 Task: Look for products in the category "Superfoods" from Sunwarrior only.
Action: Mouse moved to (284, 130)
Screenshot: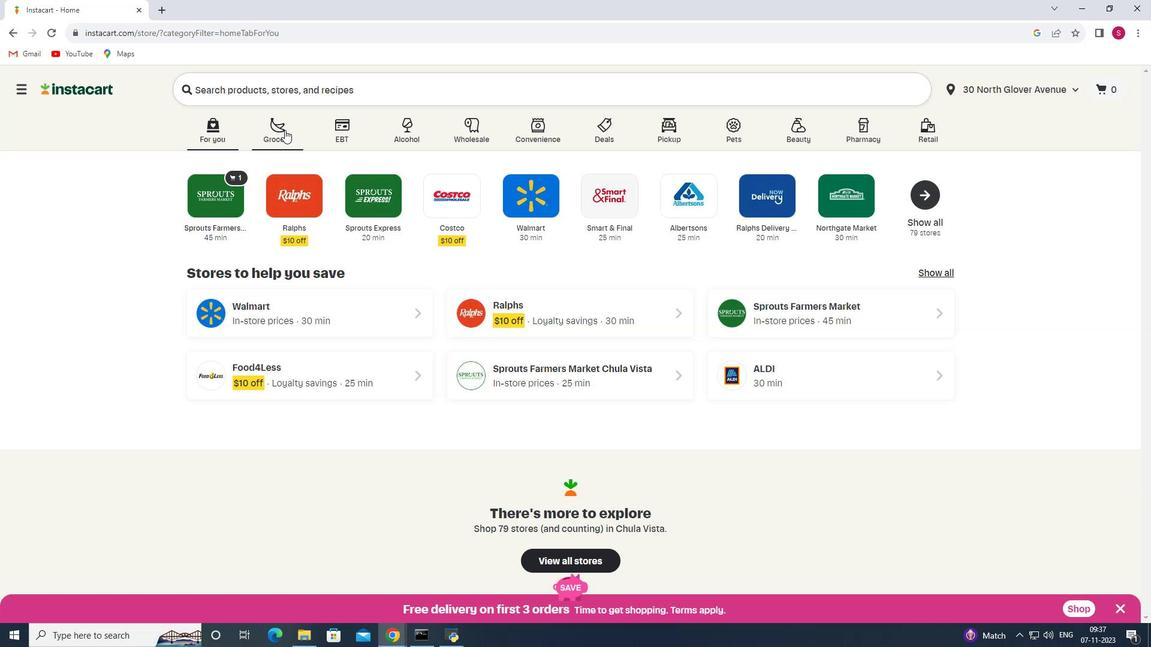 
Action: Mouse pressed left at (284, 130)
Screenshot: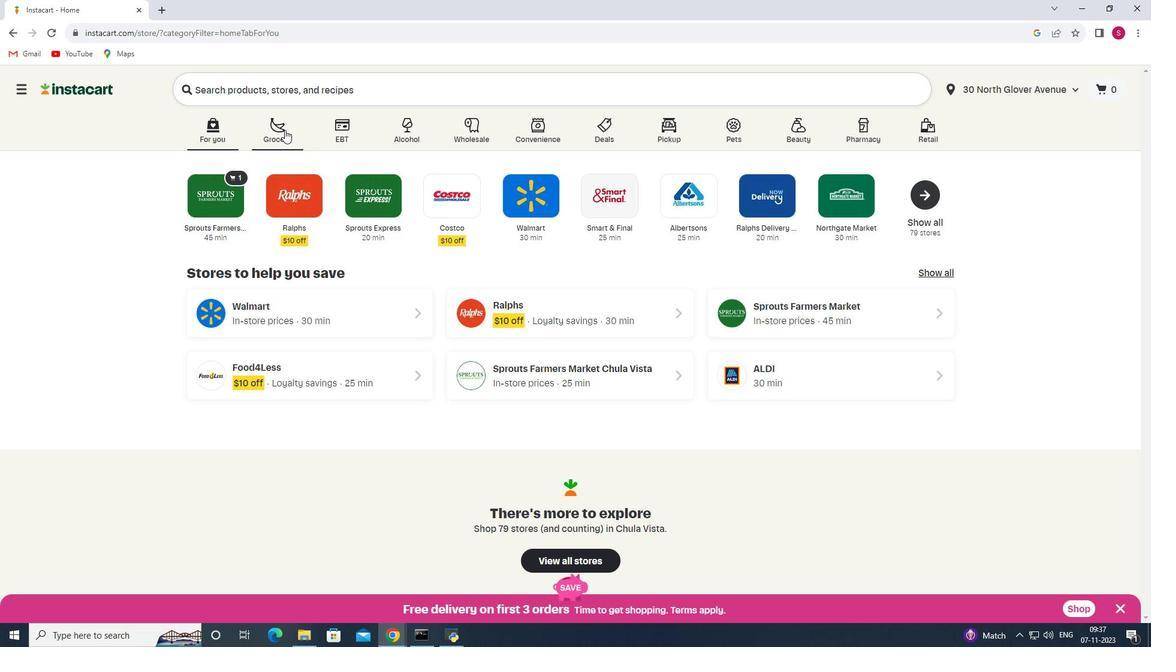 
Action: Mouse moved to (296, 350)
Screenshot: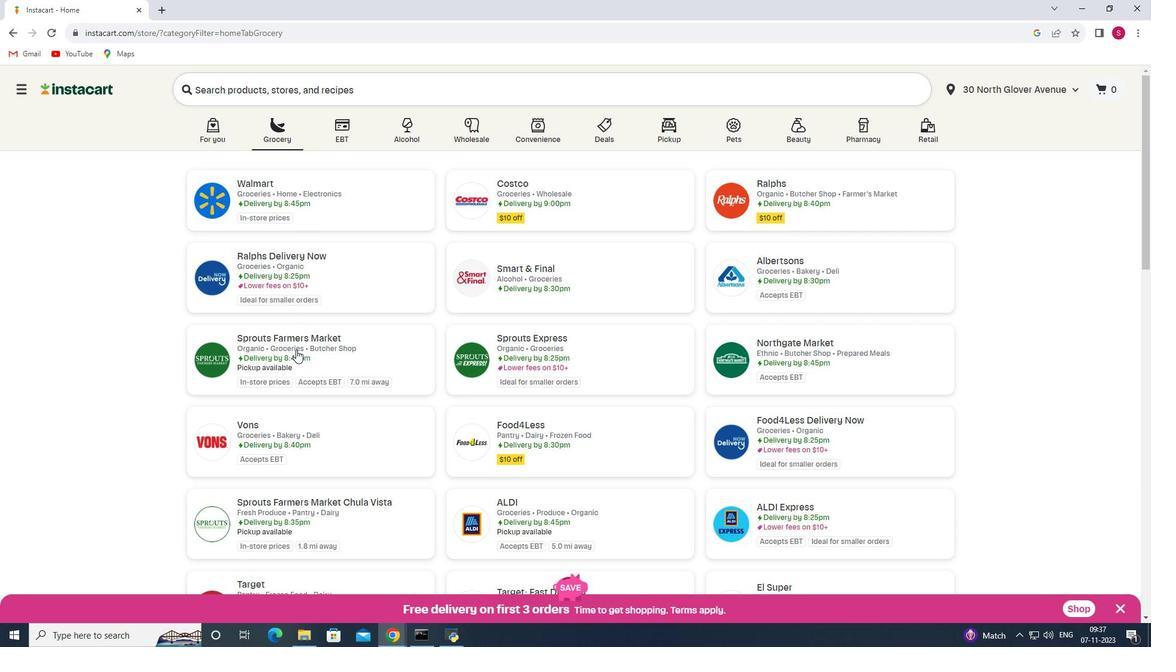 
Action: Mouse pressed left at (296, 350)
Screenshot: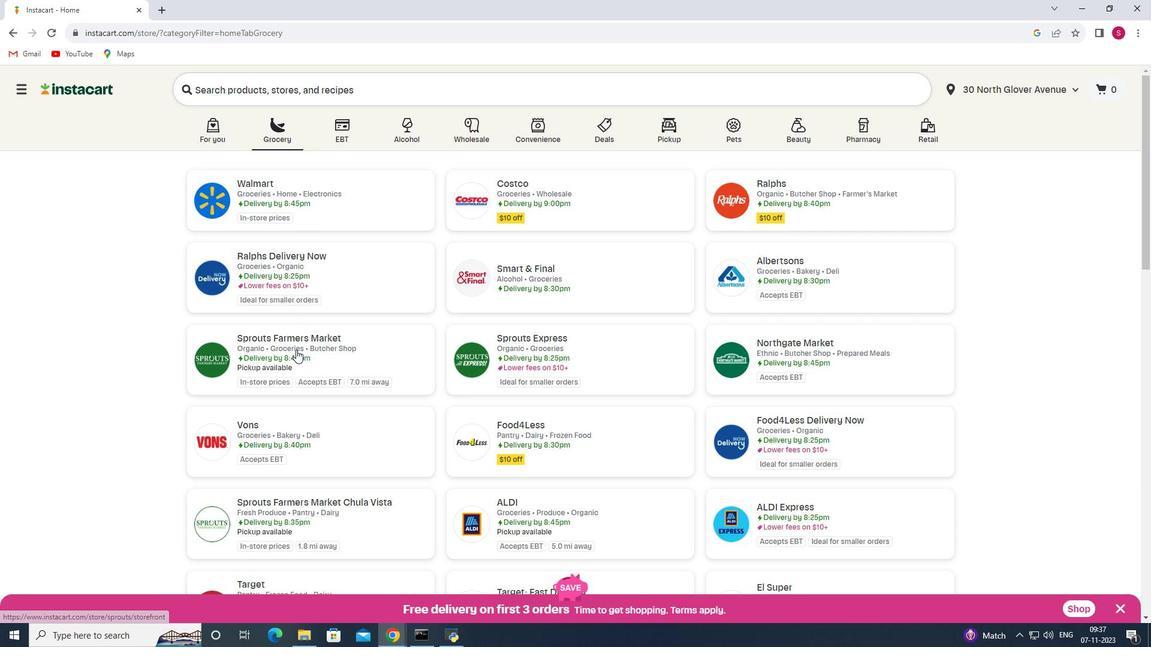 
Action: Mouse moved to (74, 395)
Screenshot: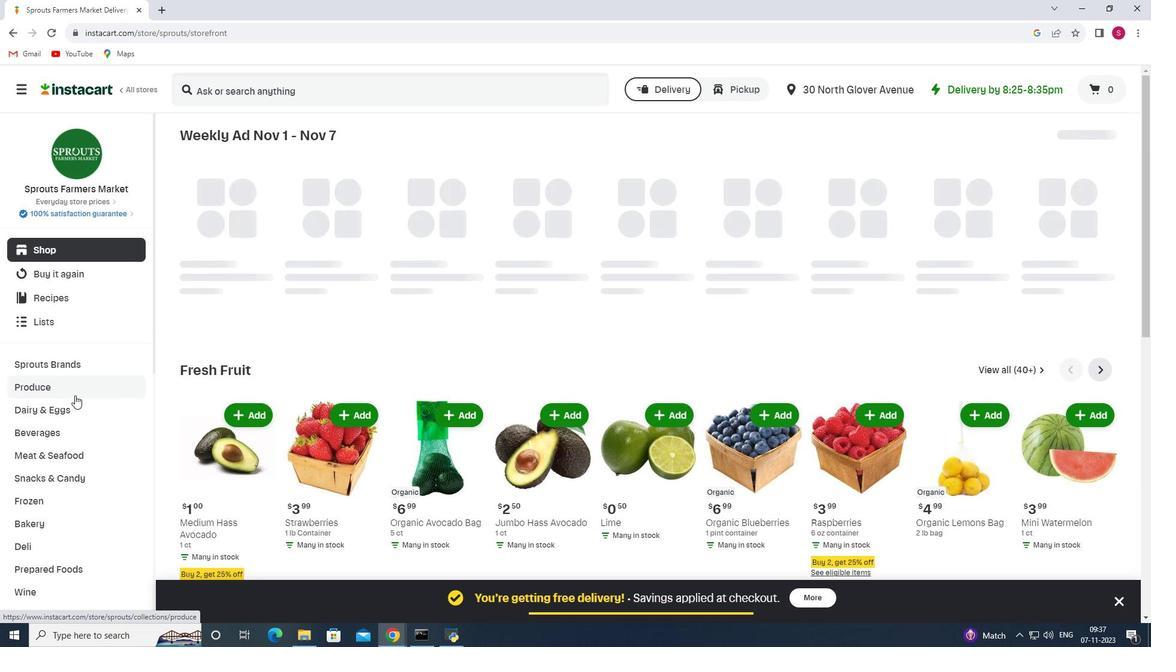 
Action: Mouse scrolled (74, 395) with delta (0, 0)
Screenshot: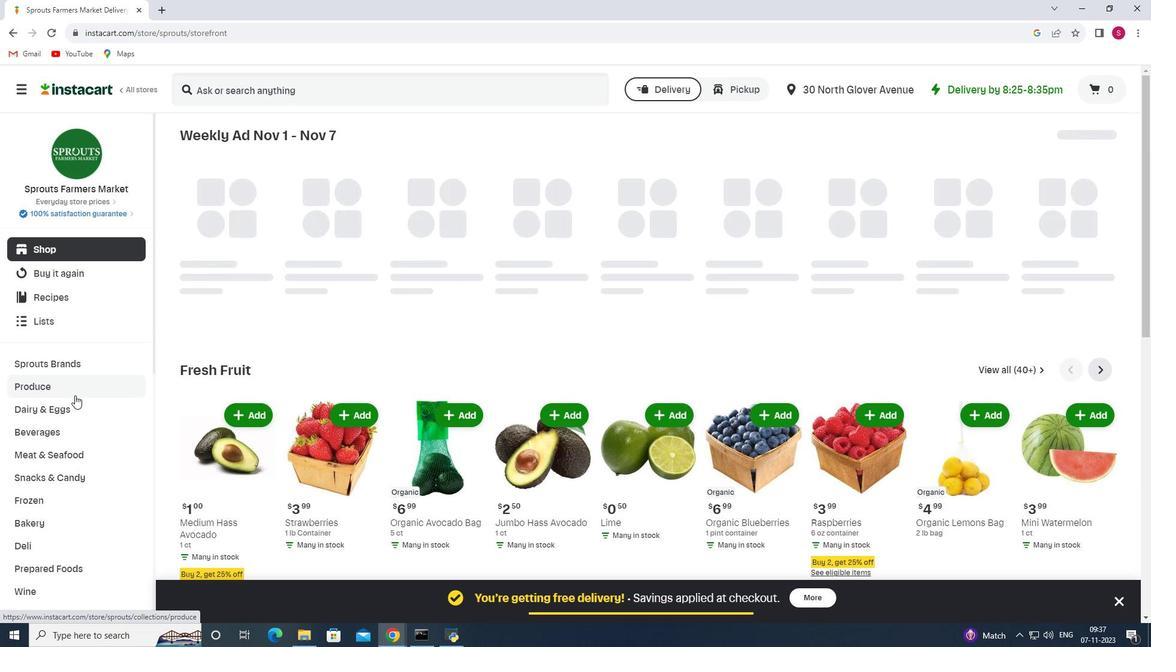 
Action: Mouse scrolled (74, 395) with delta (0, 0)
Screenshot: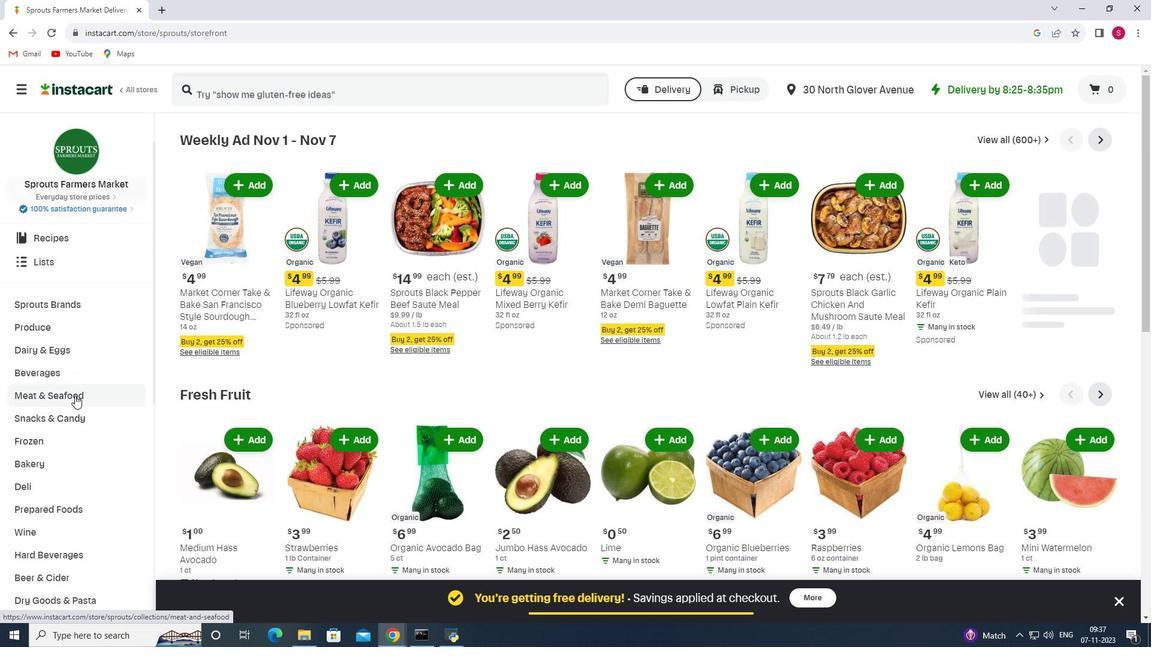 
Action: Mouse scrolled (74, 395) with delta (0, 0)
Screenshot: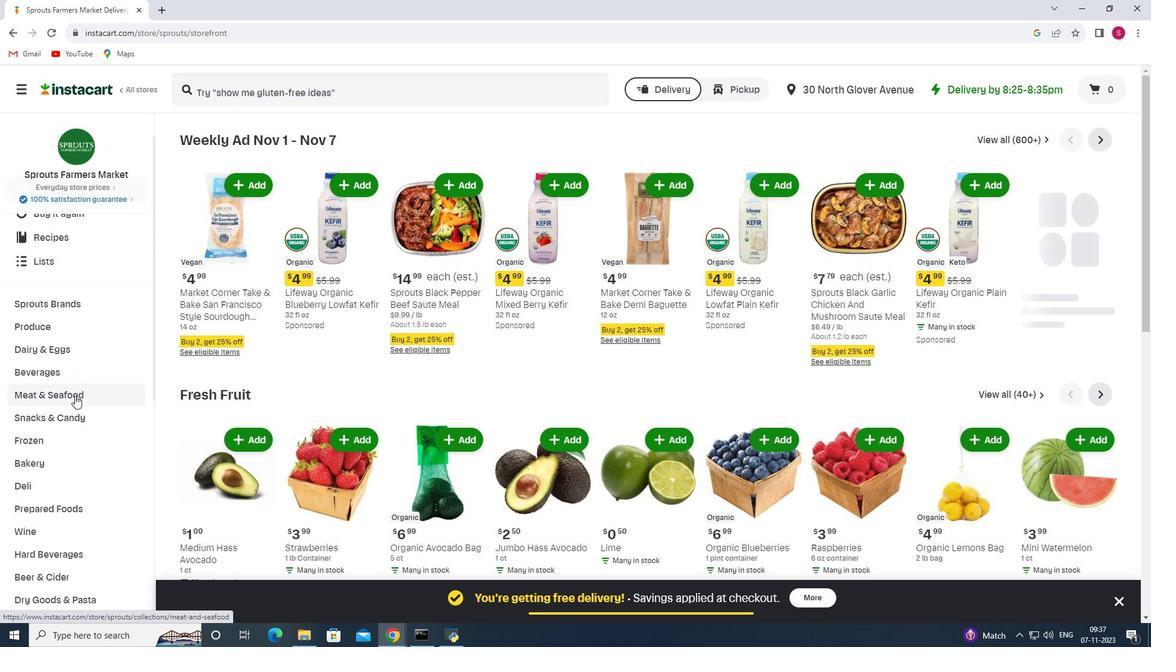 
Action: Mouse scrolled (74, 395) with delta (0, 0)
Screenshot: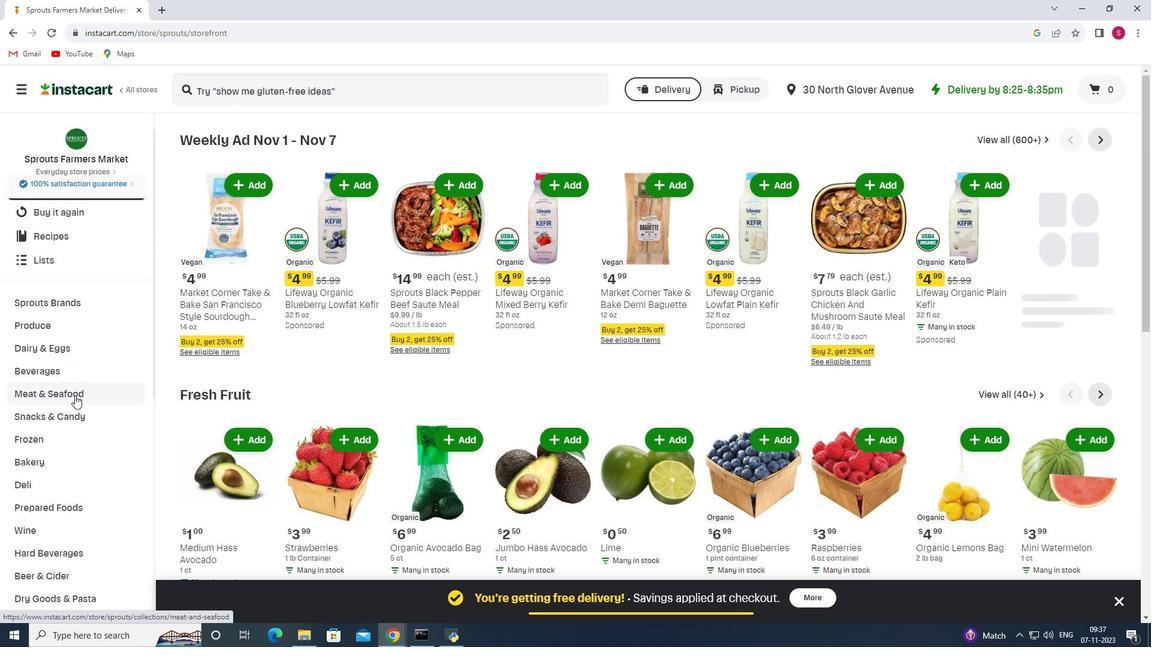 
Action: Mouse scrolled (74, 395) with delta (0, 0)
Screenshot: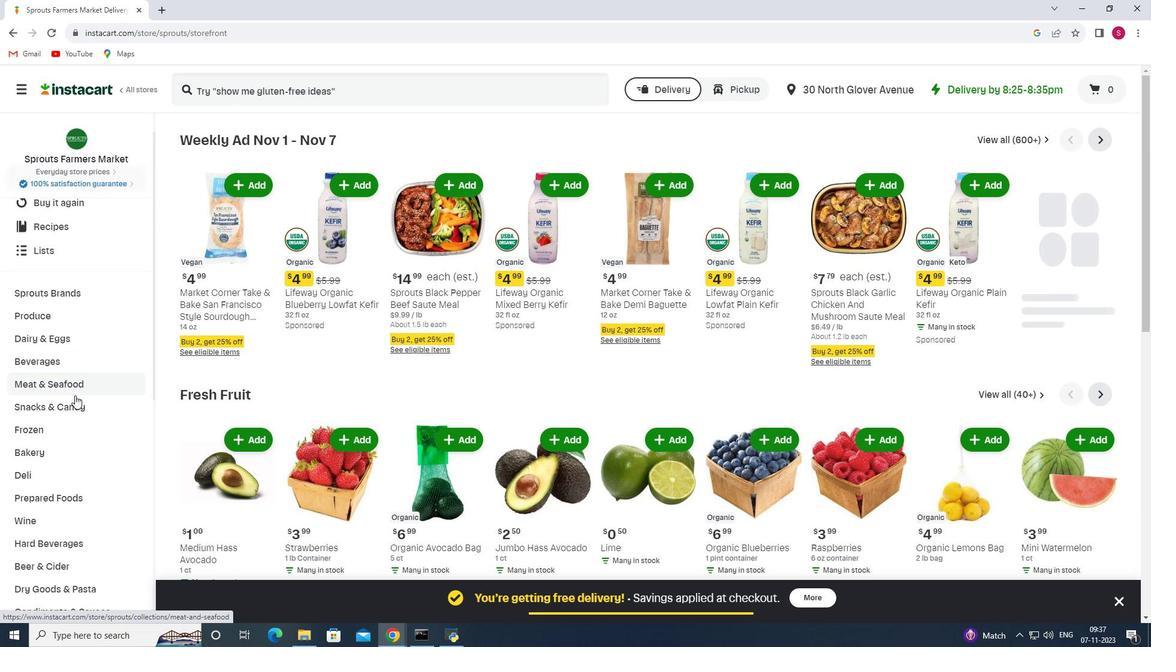 
Action: Mouse scrolled (74, 395) with delta (0, 0)
Screenshot: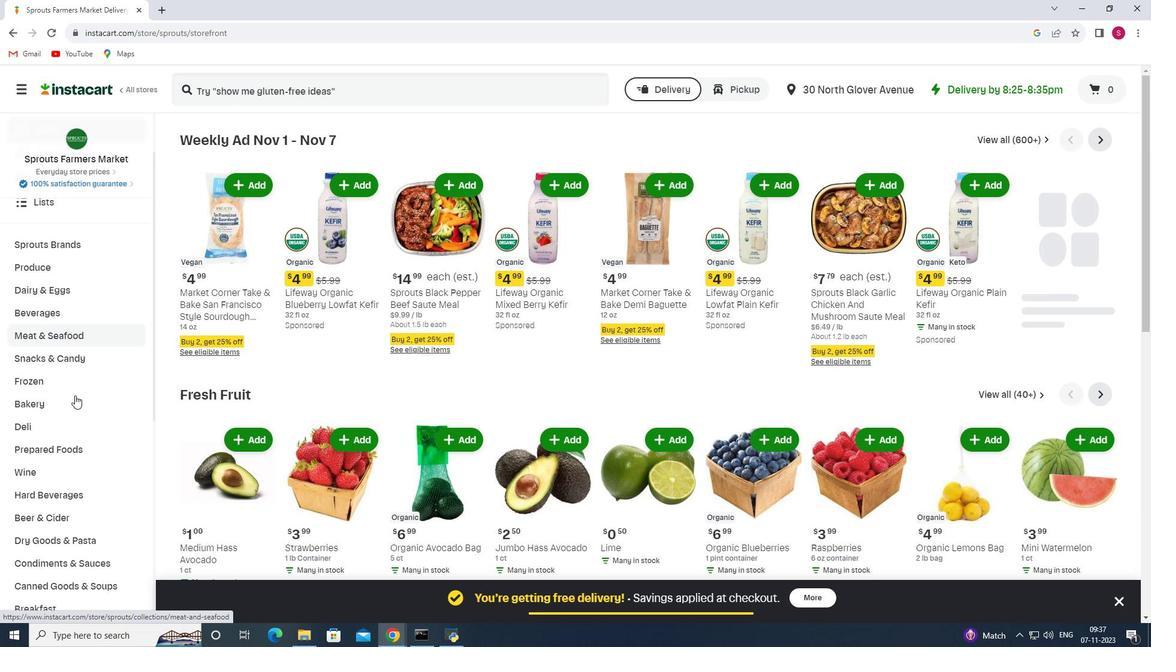 
Action: Mouse scrolled (74, 395) with delta (0, 0)
Screenshot: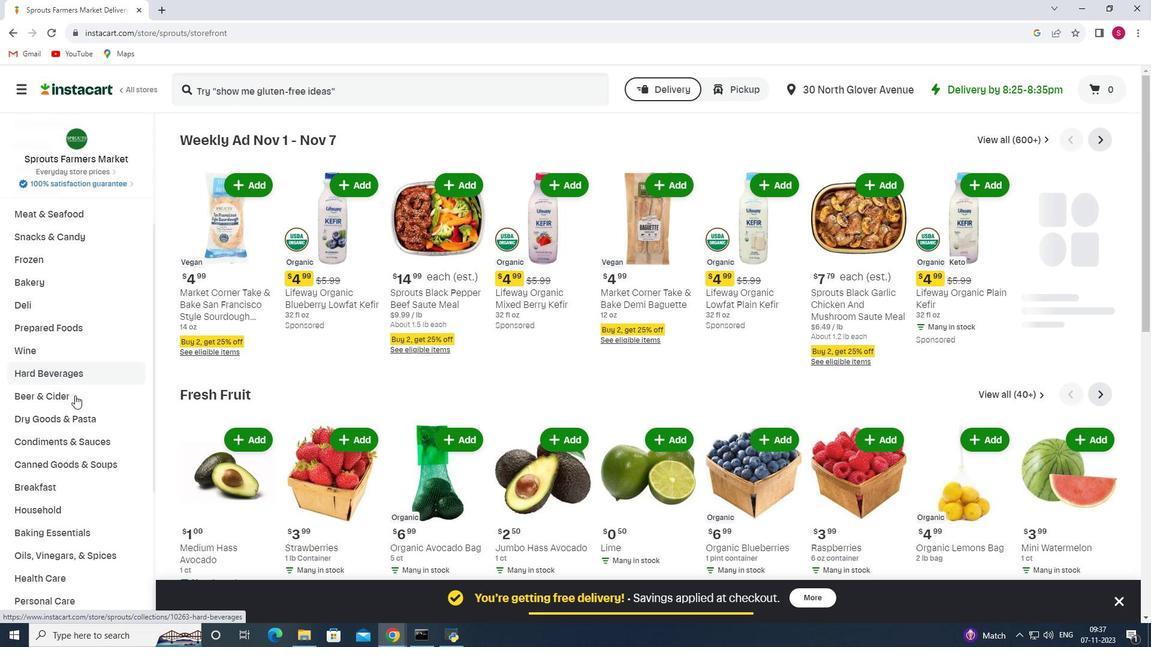 
Action: Mouse scrolled (74, 395) with delta (0, 0)
Screenshot: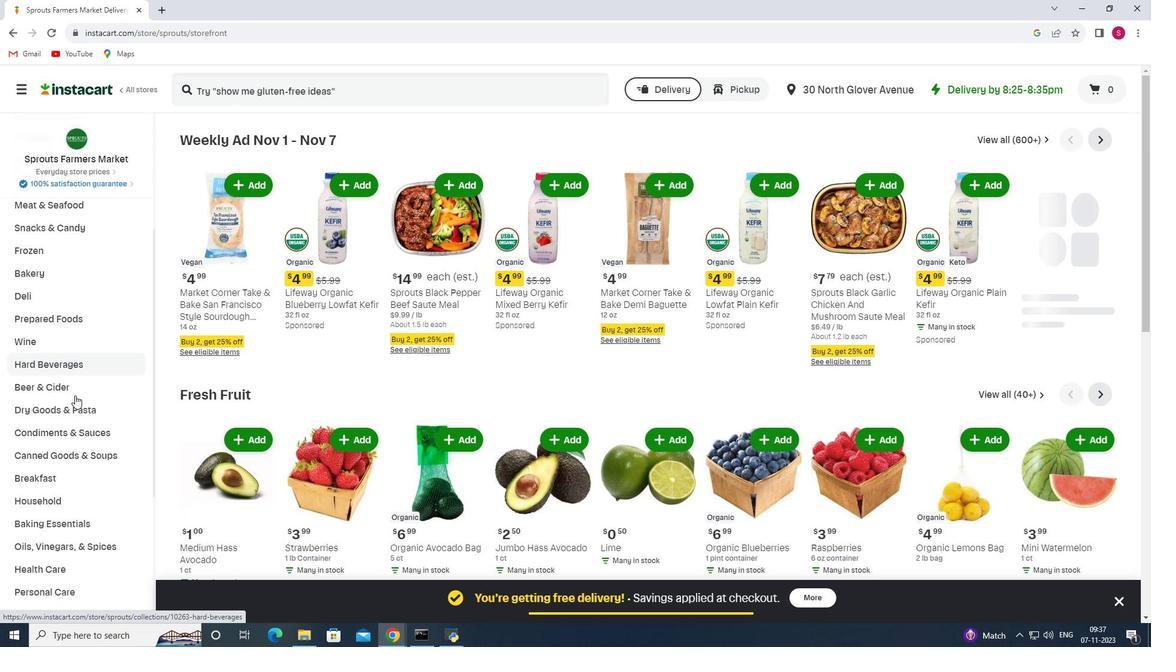 
Action: Mouse scrolled (74, 395) with delta (0, 0)
Screenshot: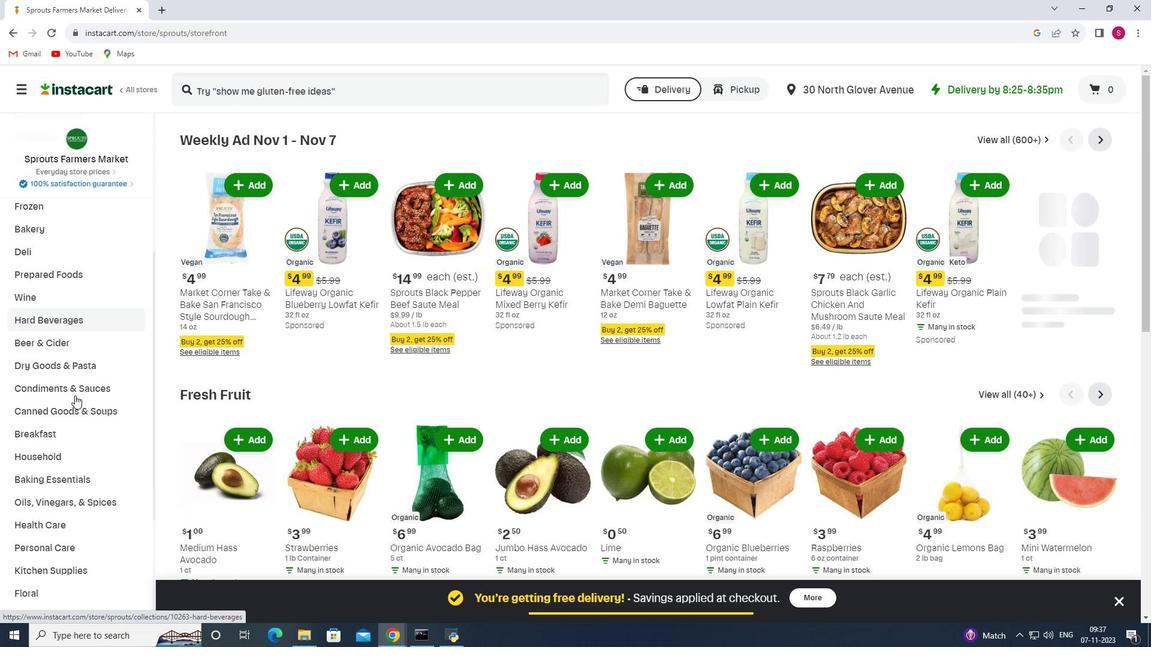 
Action: Mouse scrolled (74, 395) with delta (0, 0)
Screenshot: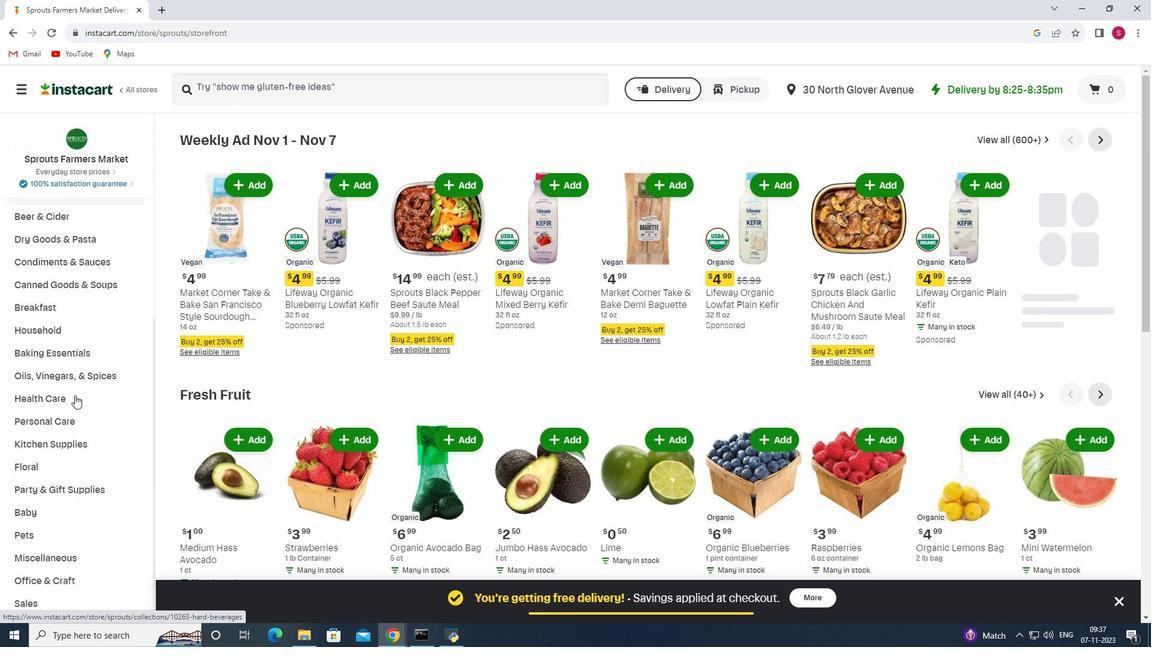
Action: Mouse scrolled (74, 395) with delta (0, 0)
Screenshot: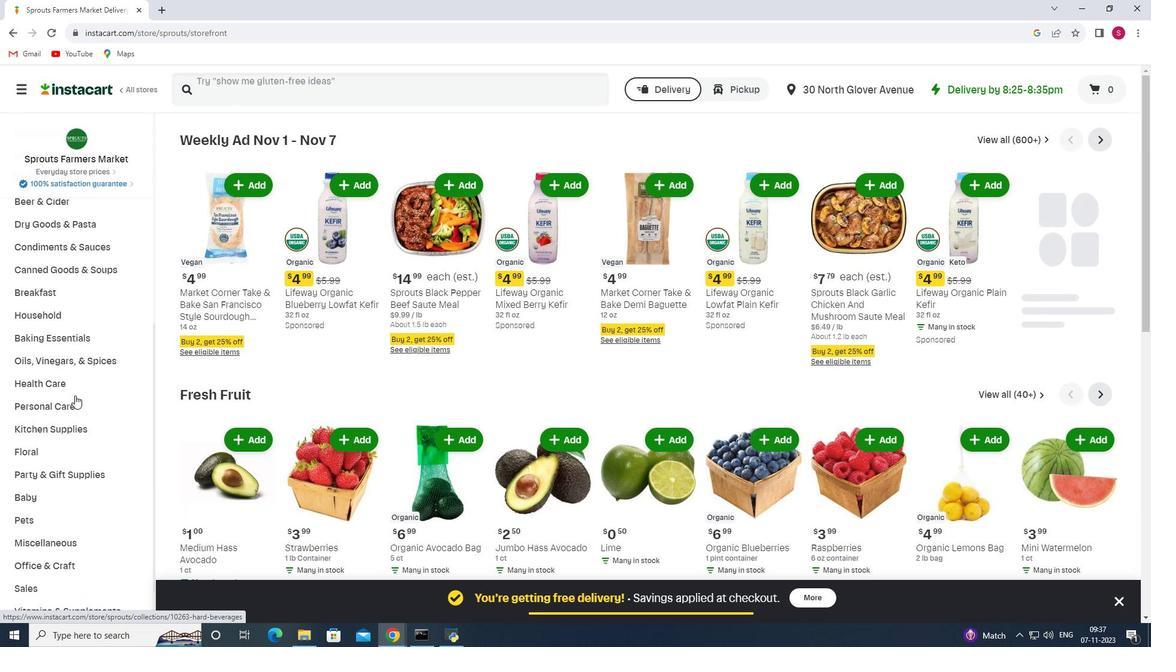 
Action: Mouse moved to (93, 325)
Screenshot: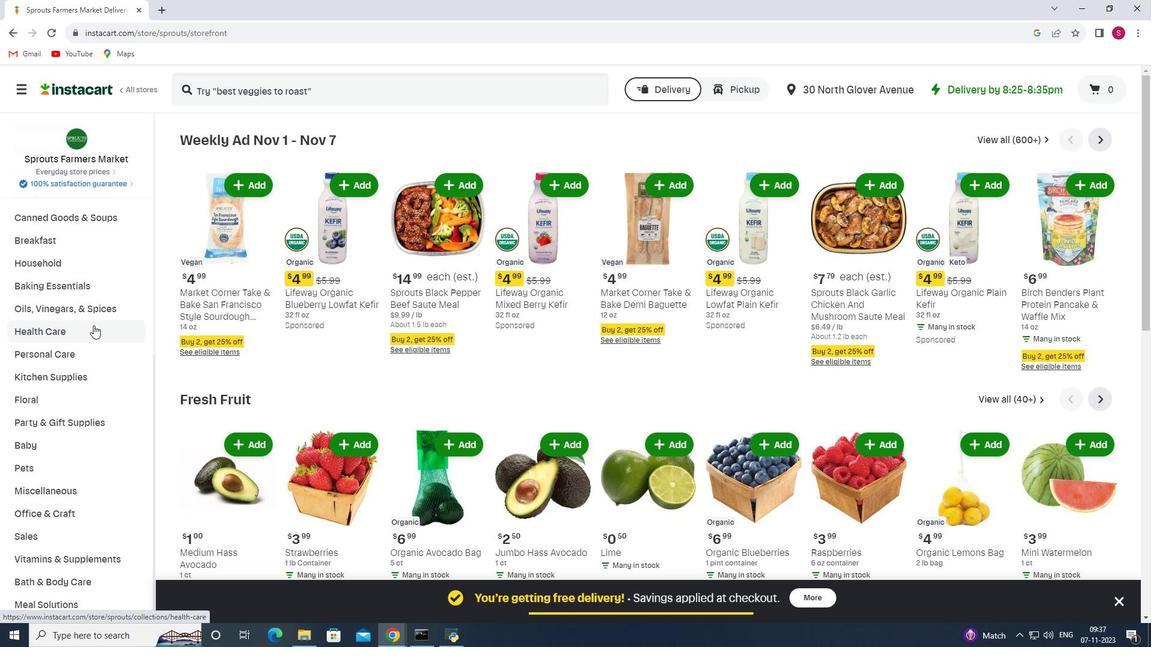 
Action: Mouse pressed left at (93, 325)
Screenshot: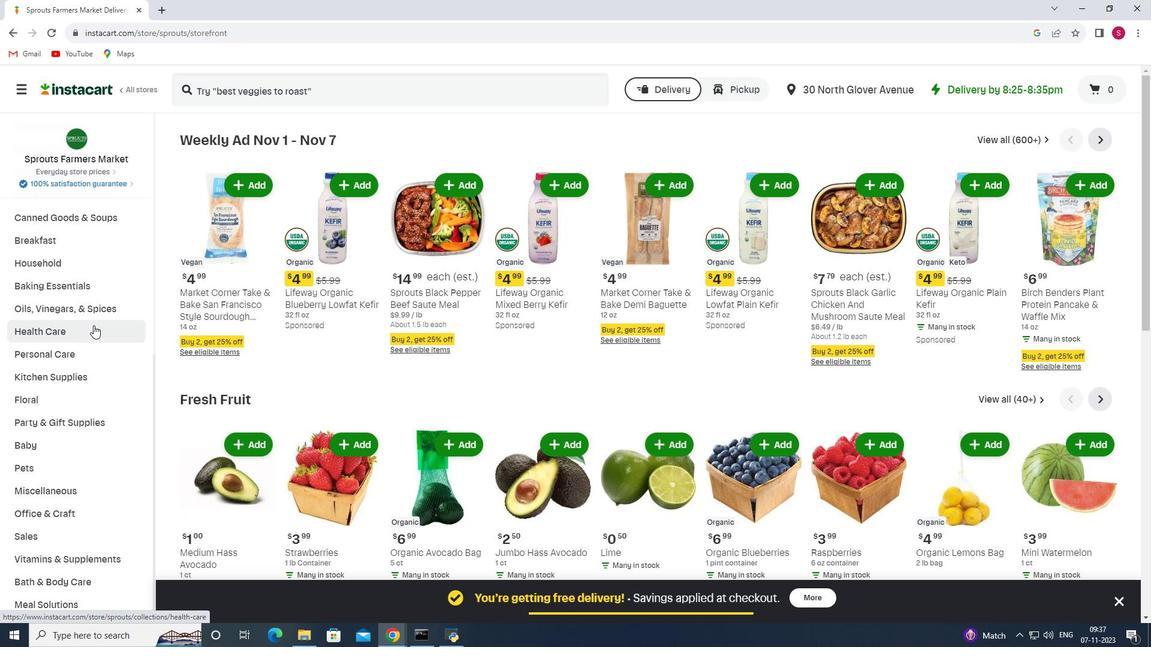 
Action: Mouse moved to (420, 166)
Screenshot: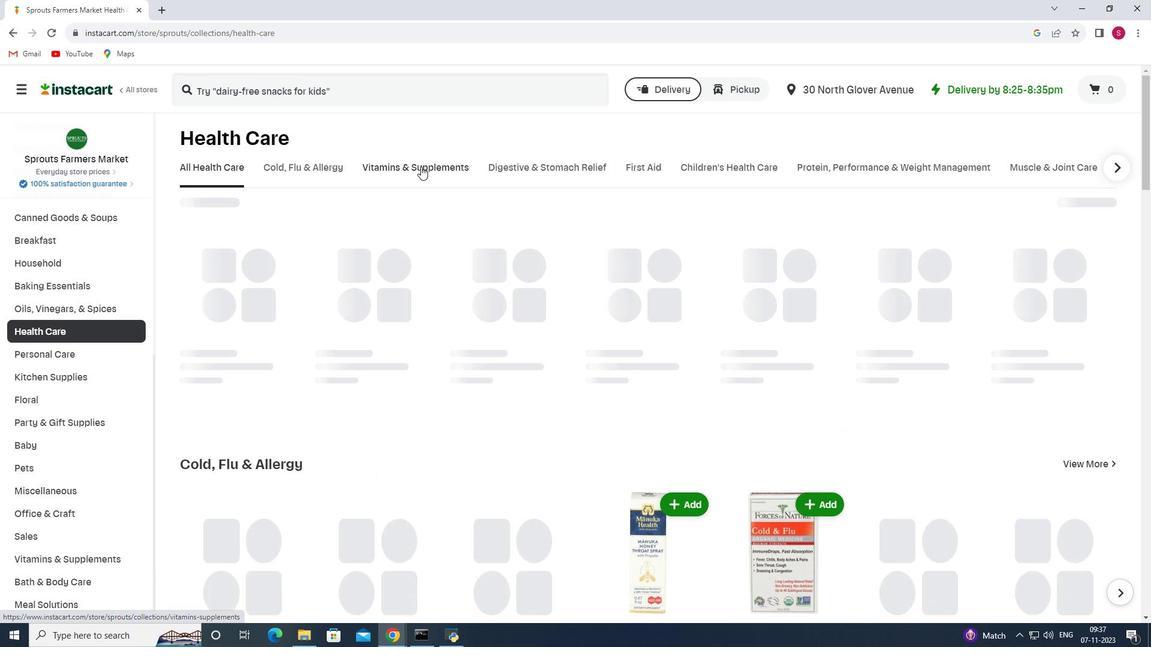 
Action: Mouse pressed left at (420, 166)
Screenshot: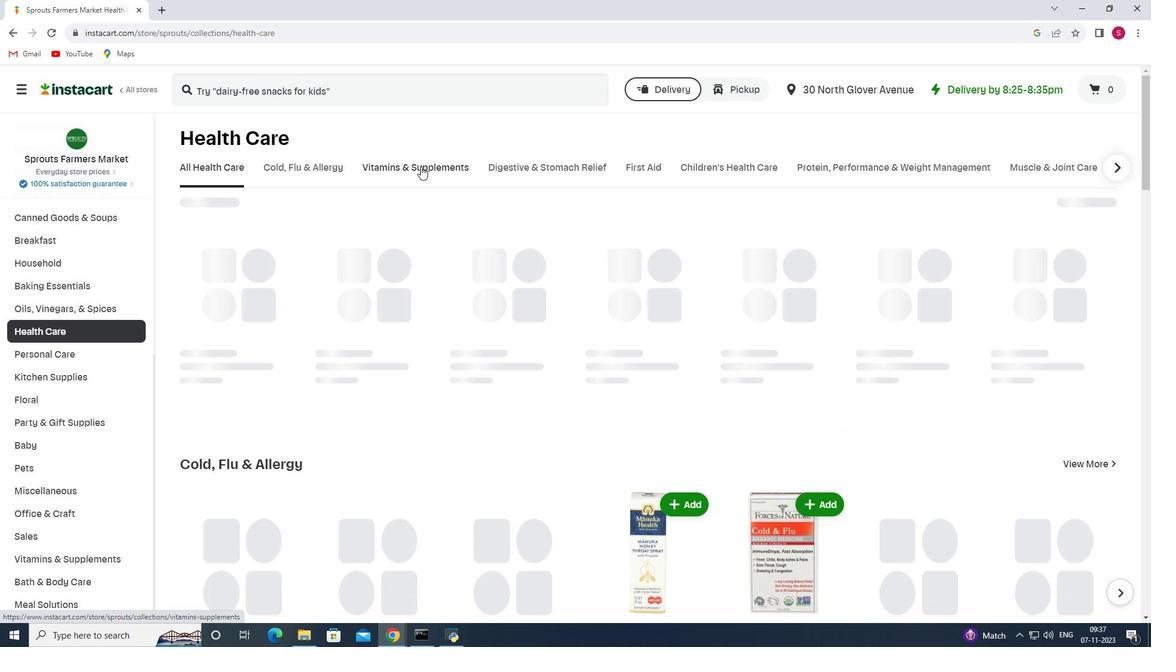 
Action: Mouse moved to (482, 235)
Screenshot: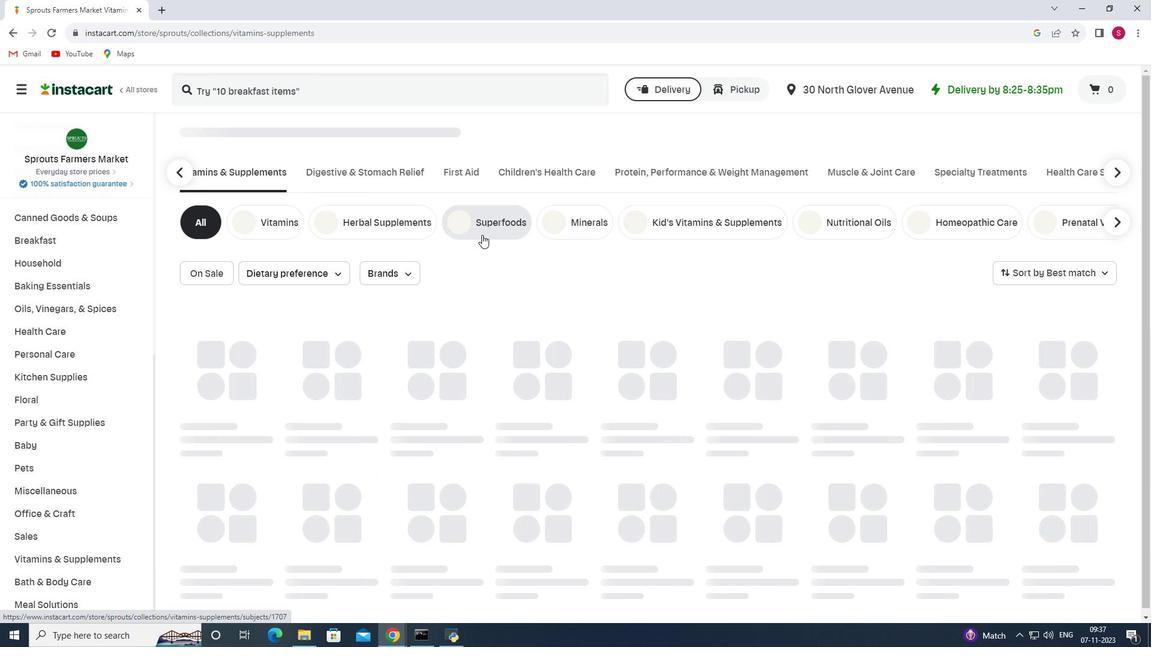 
Action: Mouse pressed left at (482, 235)
Screenshot: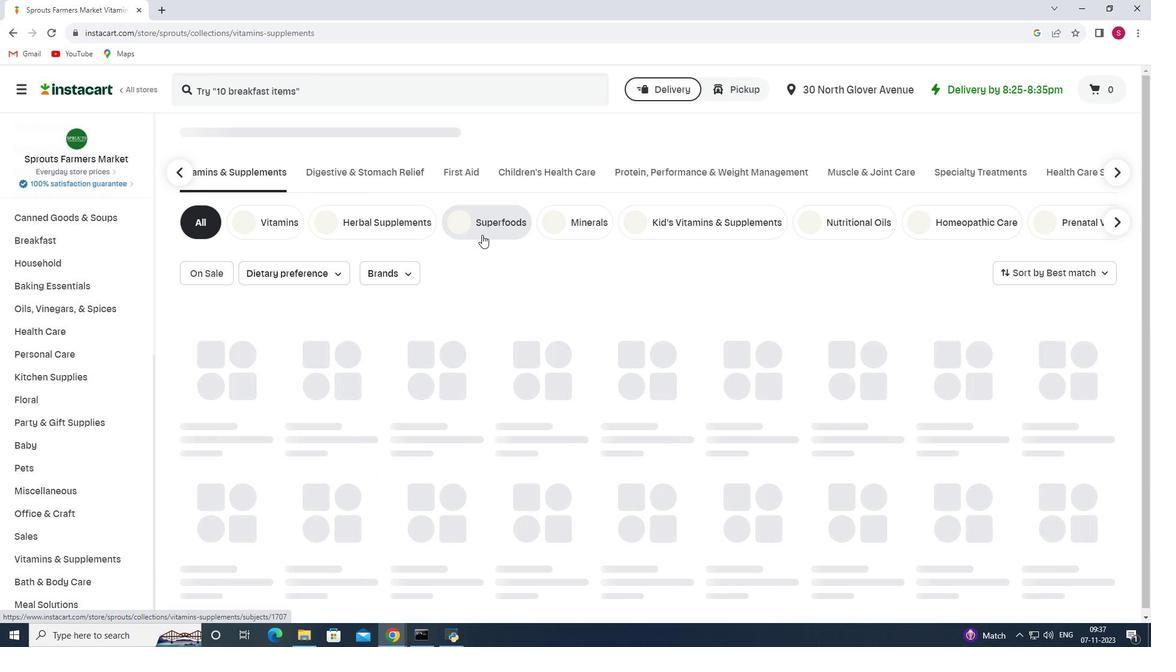 
Action: Mouse moved to (397, 262)
Screenshot: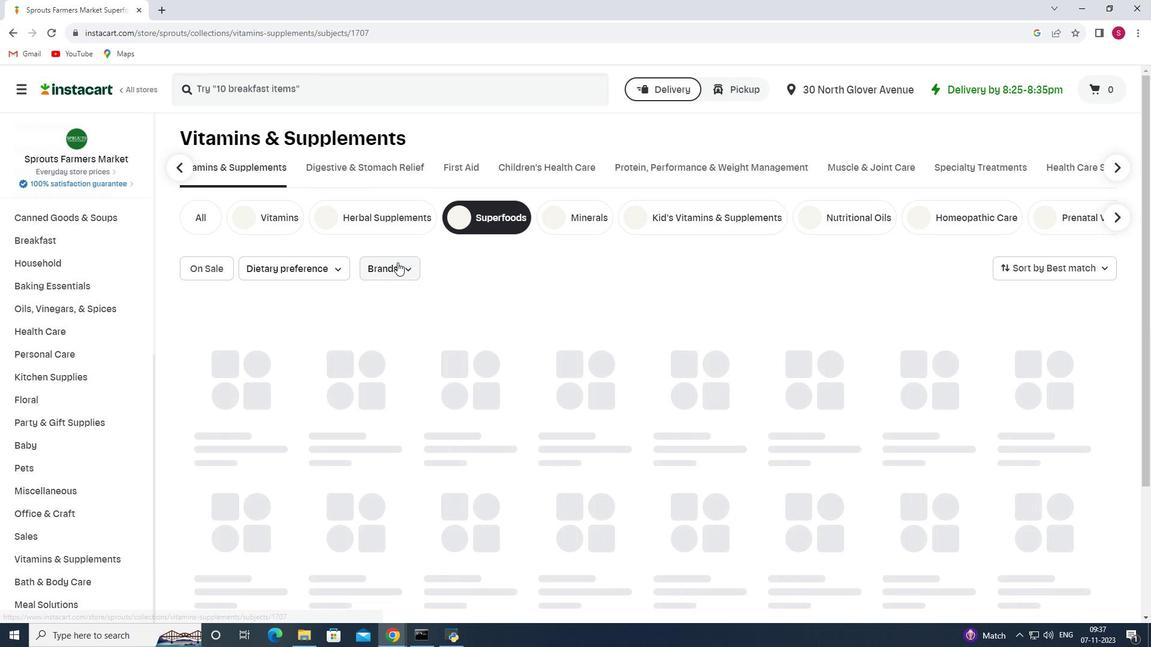 
Action: Mouse pressed left at (397, 262)
Screenshot: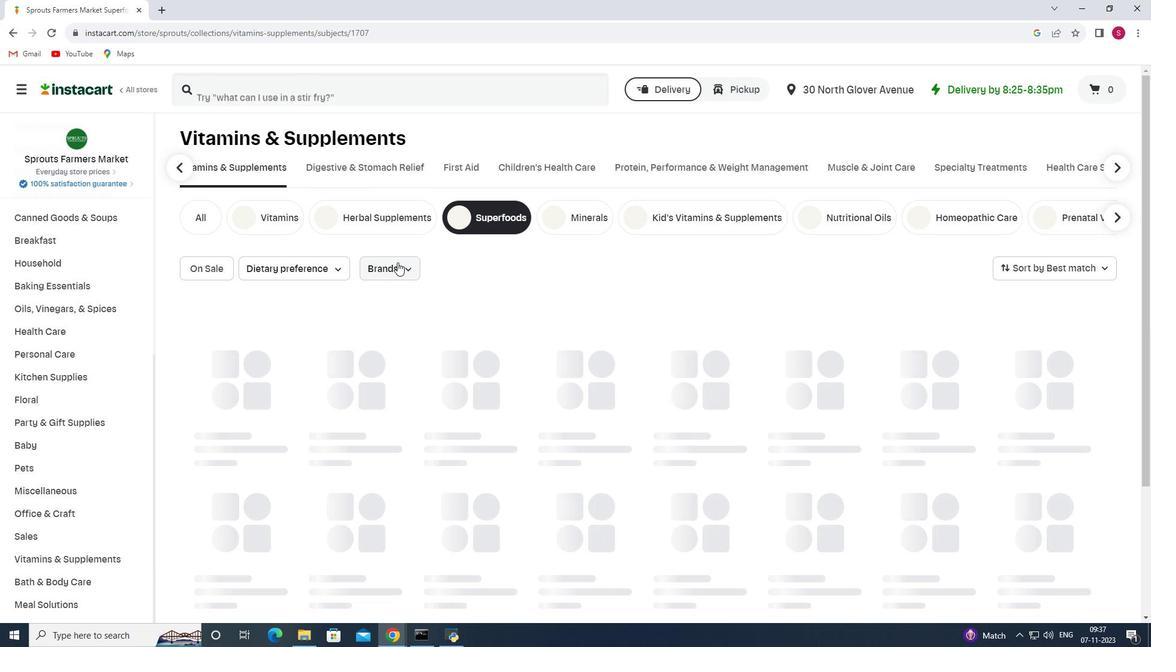 
Action: Mouse moved to (414, 319)
Screenshot: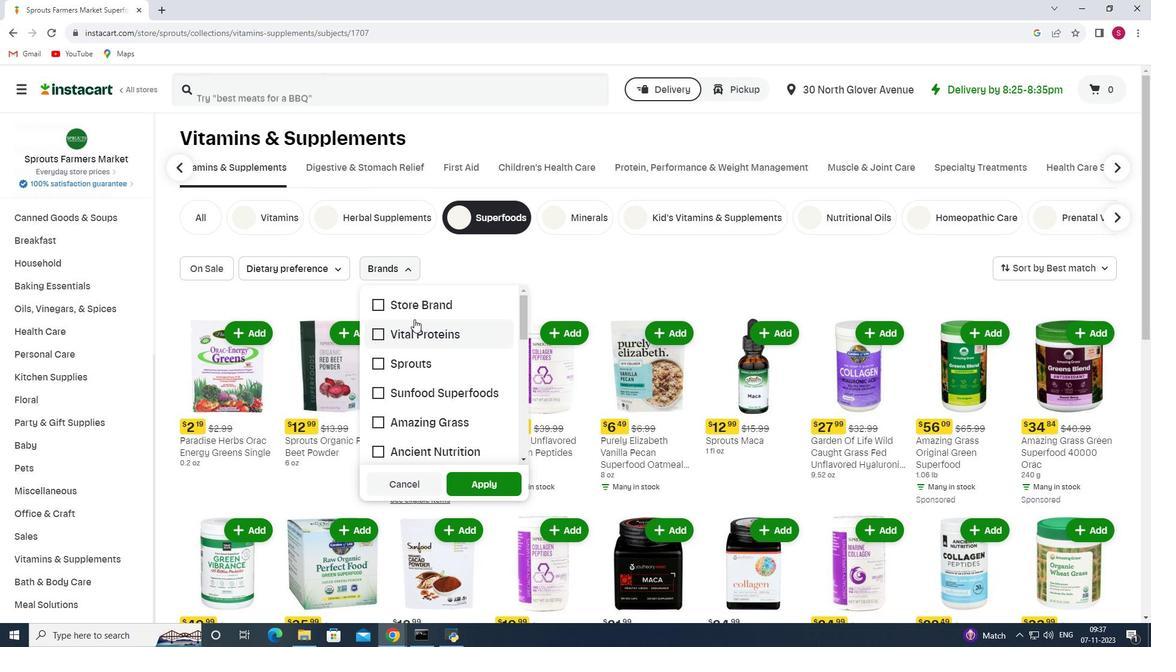 
Action: Mouse scrolled (414, 319) with delta (0, 0)
Screenshot: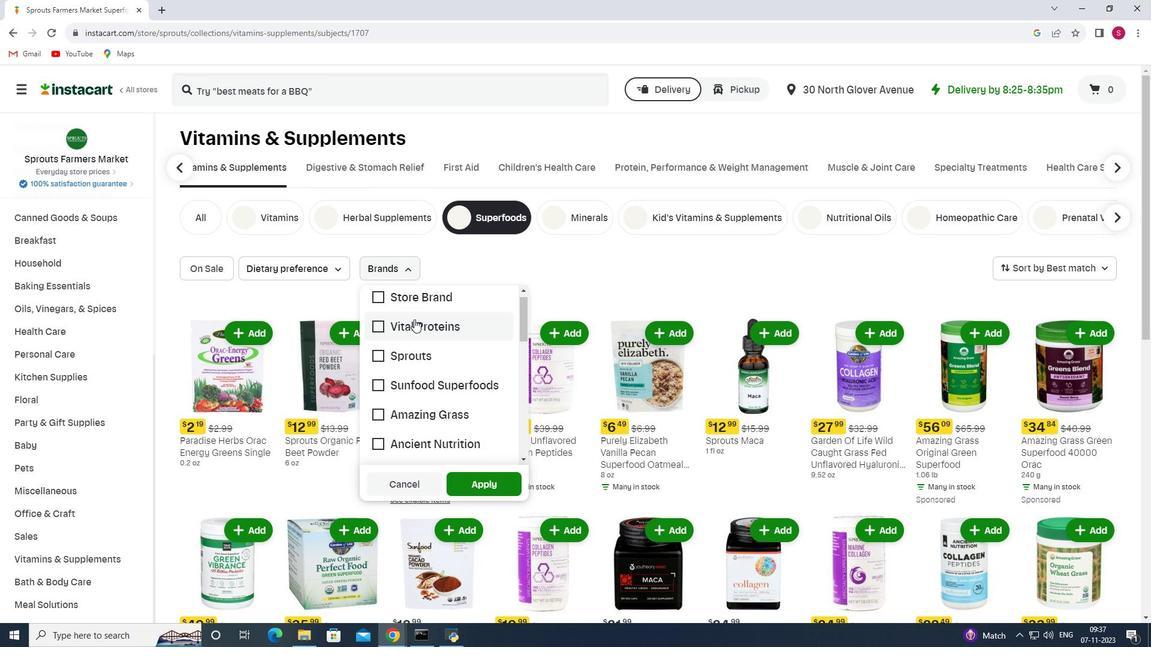 
Action: Mouse scrolled (414, 319) with delta (0, 0)
Screenshot: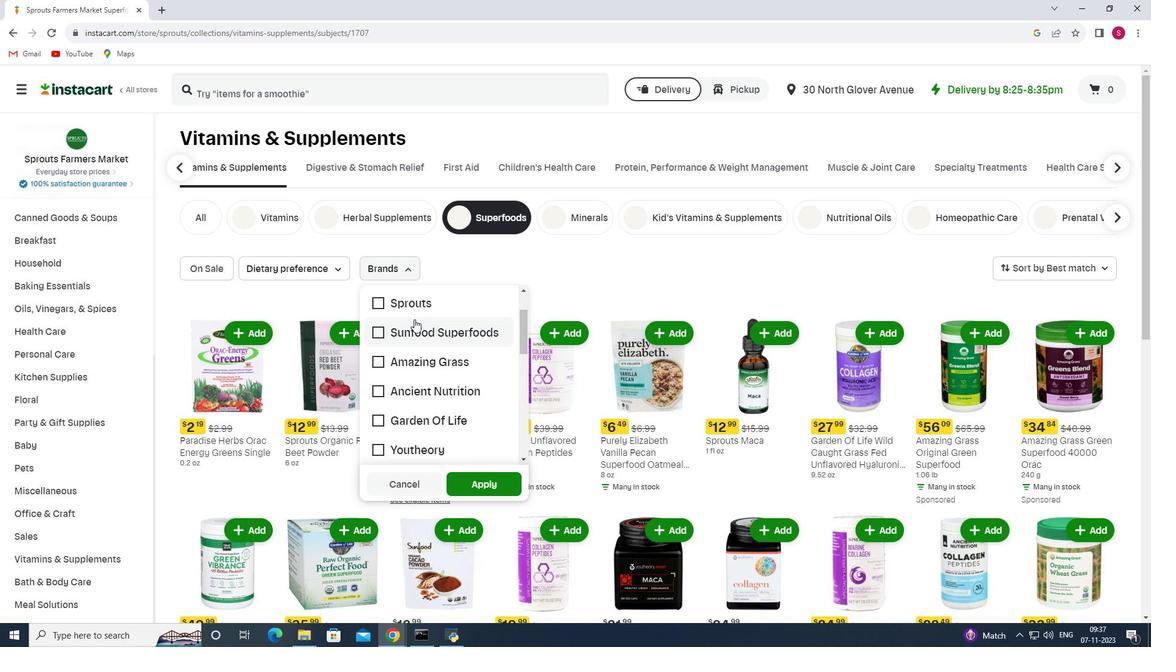
Action: Mouse scrolled (414, 319) with delta (0, 0)
Screenshot: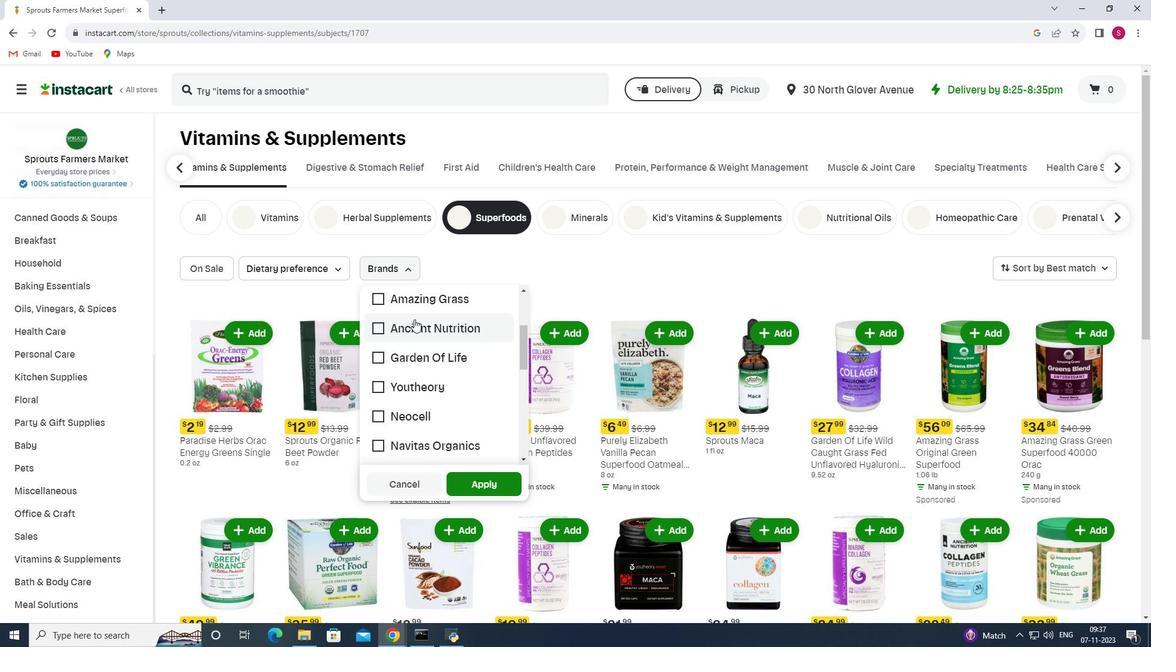 
Action: Mouse scrolled (414, 319) with delta (0, 0)
Screenshot: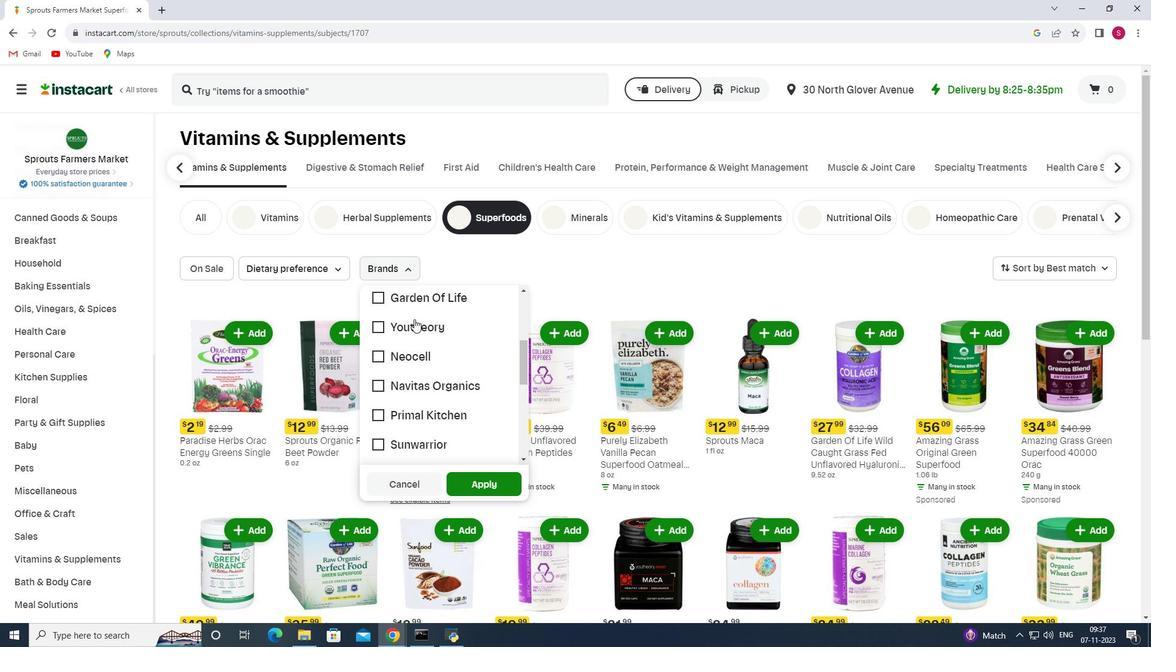 
Action: Mouse moved to (380, 386)
Screenshot: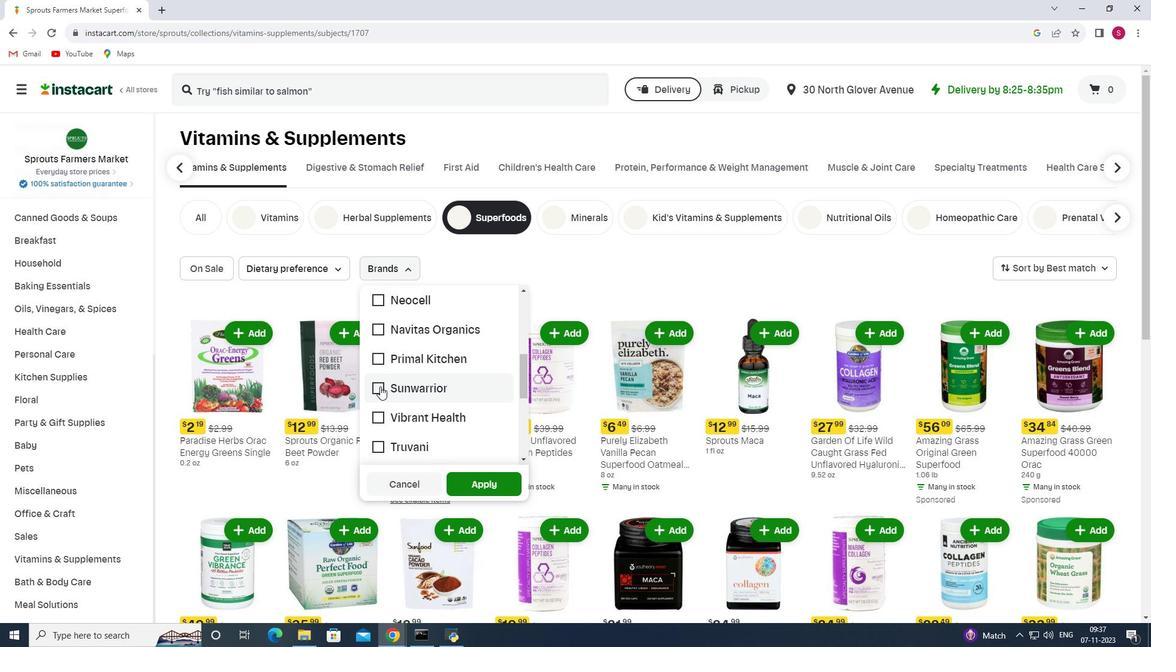 
Action: Mouse pressed left at (380, 386)
Screenshot: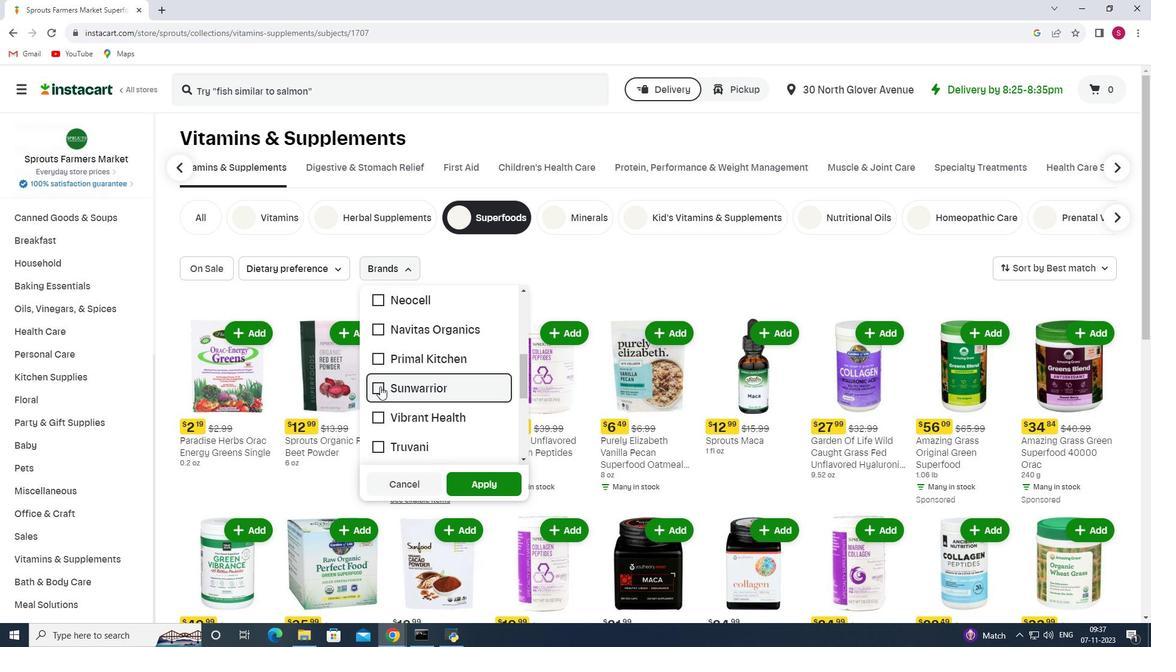 
Action: Mouse moved to (487, 488)
Screenshot: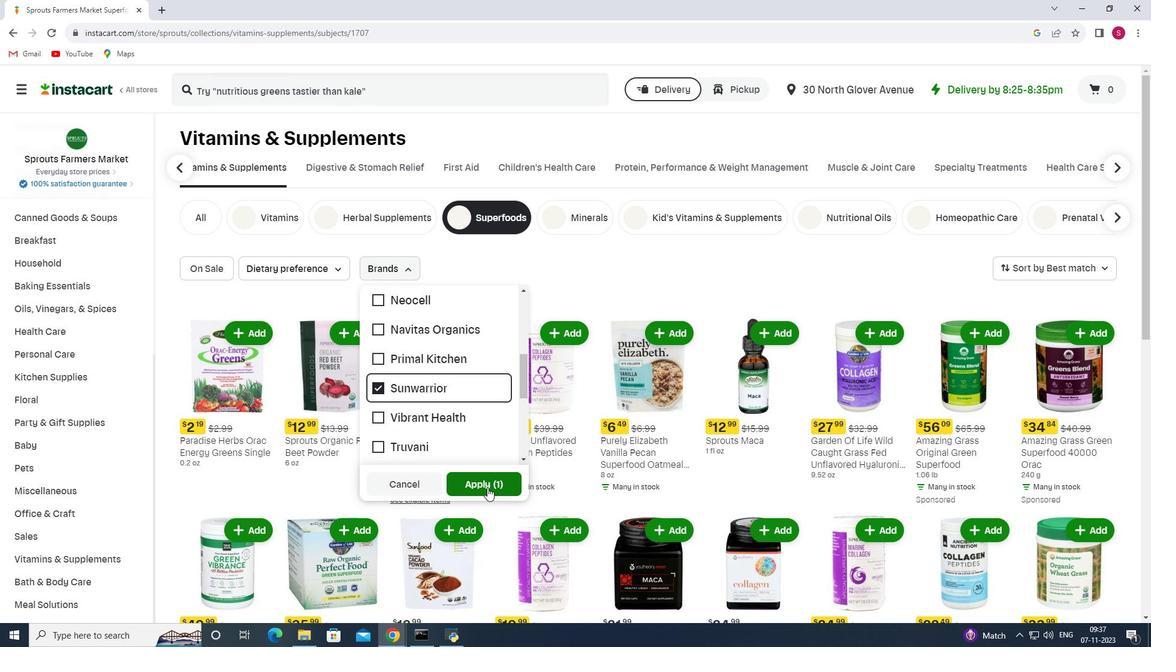 
Action: Mouse pressed left at (487, 488)
Screenshot: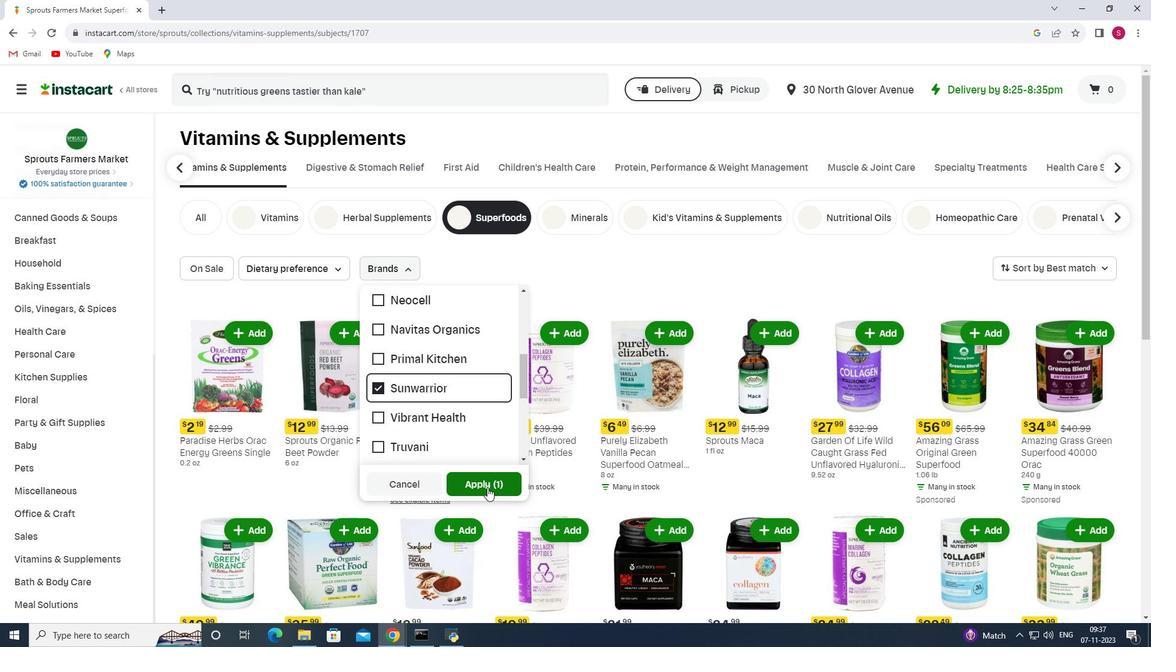 
